 Task: Create ChildIssue0000000311 as Child Issue of Issue Issue0000000156 in Backlog  in Scrum Project Project0000000032 in Jira. Create ChildIssue0000000312 as Child Issue of Issue Issue0000000156 in Backlog  in Scrum Project Project0000000032 in Jira. Create ChildIssue0000000313 as Child Issue of Issue Issue0000000157 in Backlog  in Scrum Project Project0000000032 in Jira. Create ChildIssue0000000314 as Child Issue of Issue Issue0000000157 in Backlog  in Scrum Project Project0000000032 in Jira. Create ChildIssue0000000315 as Child Issue of Issue Issue0000000158 in Backlog  in Scrum Project Project0000000032 in Jira
Action: Mouse moved to (257, 92)
Screenshot: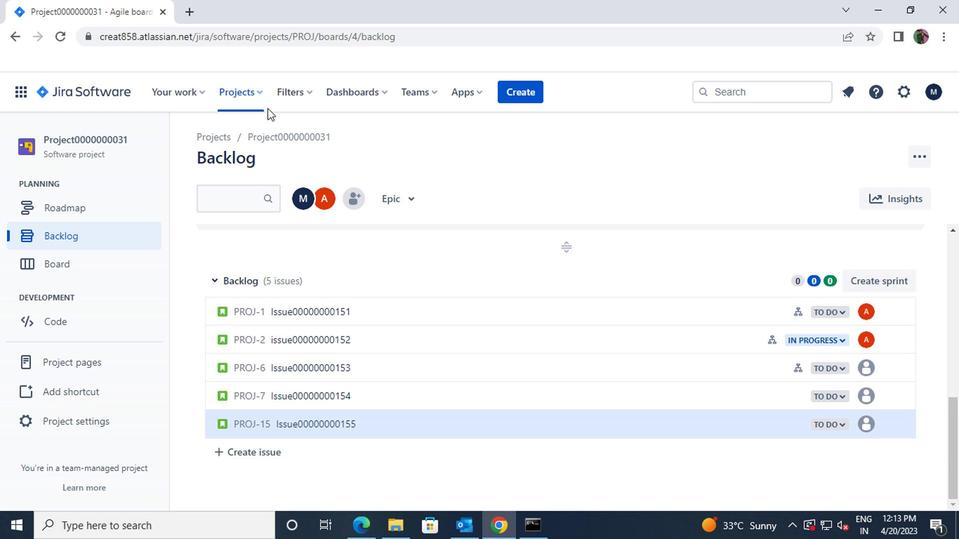 
Action: Mouse pressed left at (257, 92)
Screenshot: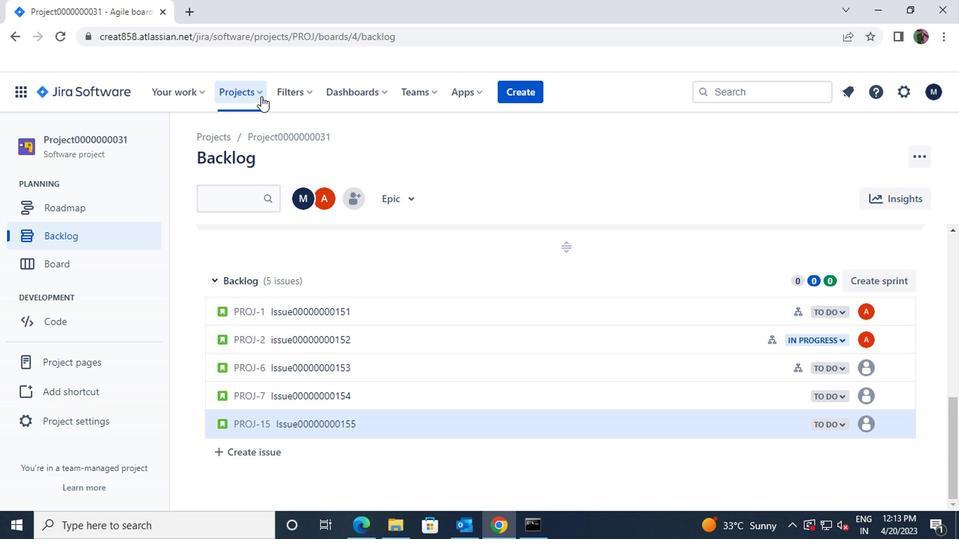 
Action: Mouse moved to (273, 179)
Screenshot: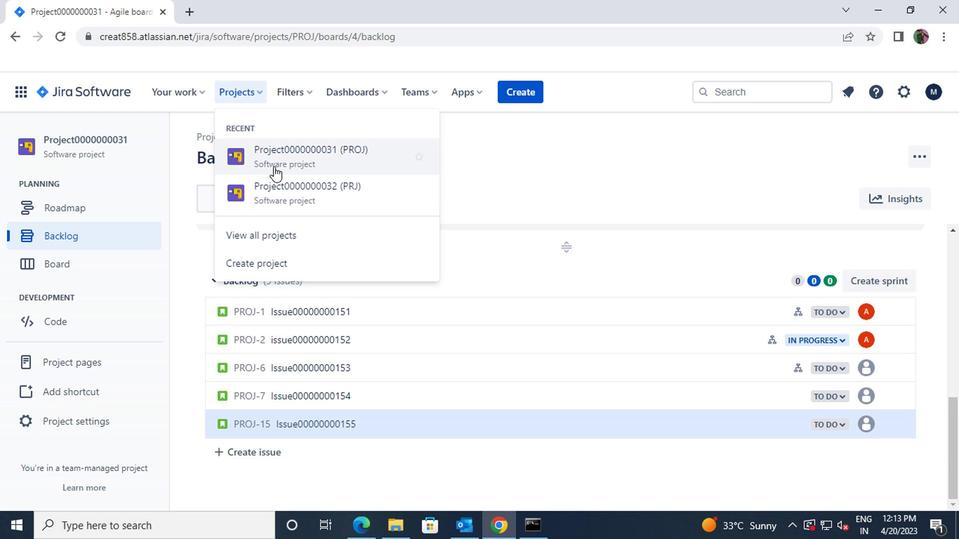 
Action: Mouse pressed left at (273, 179)
Screenshot: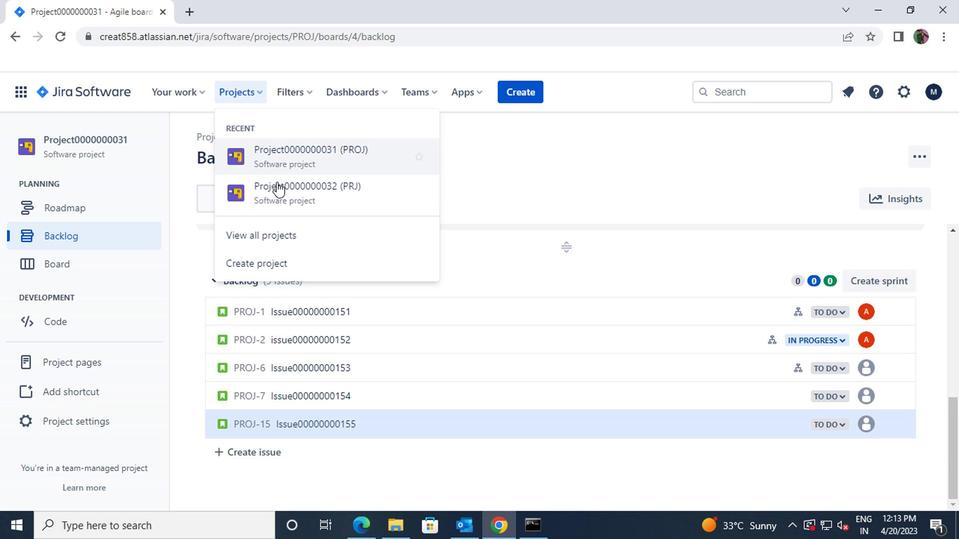 
Action: Mouse moved to (104, 241)
Screenshot: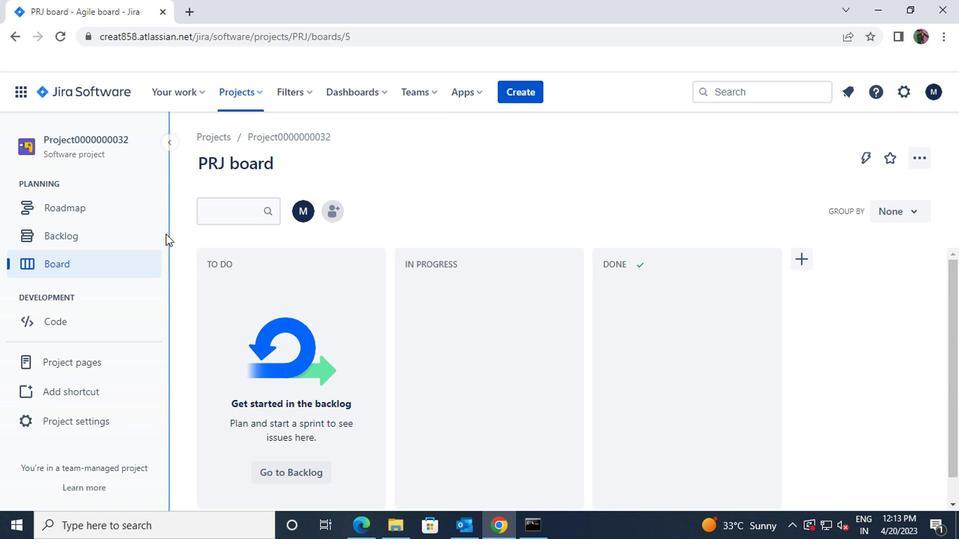 
Action: Mouse pressed left at (104, 241)
Screenshot: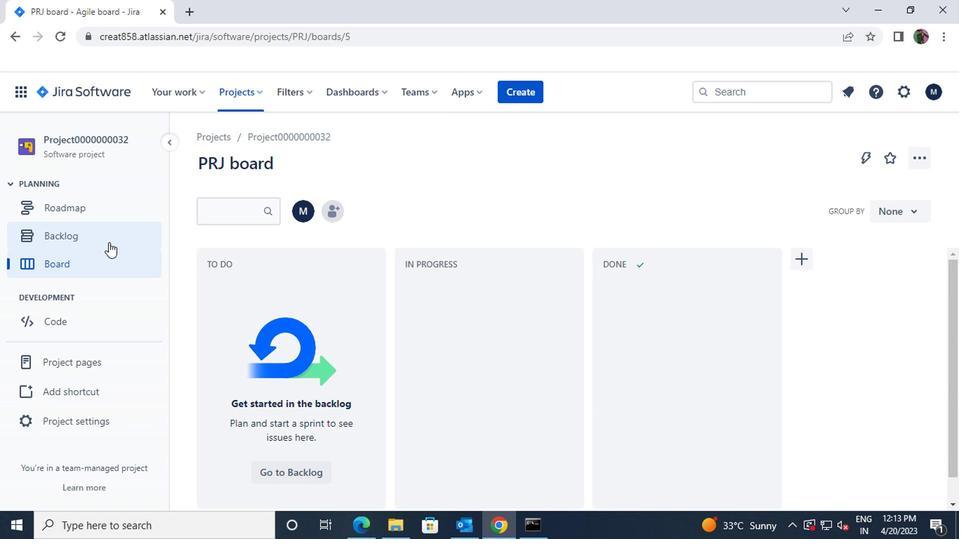 
Action: Mouse moved to (301, 352)
Screenshot: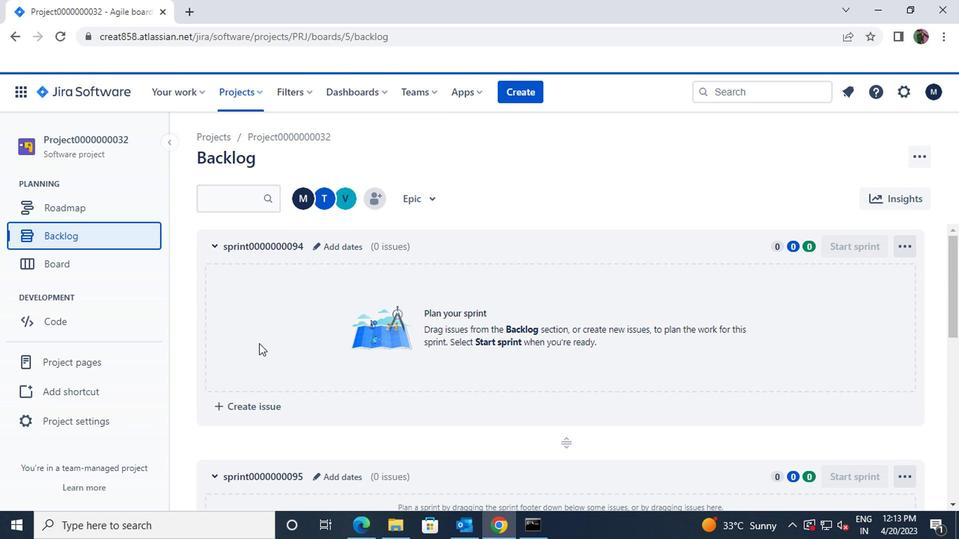 
Action: Mouse scrolled (301, 351) with delta (0, 0)
Screenshot: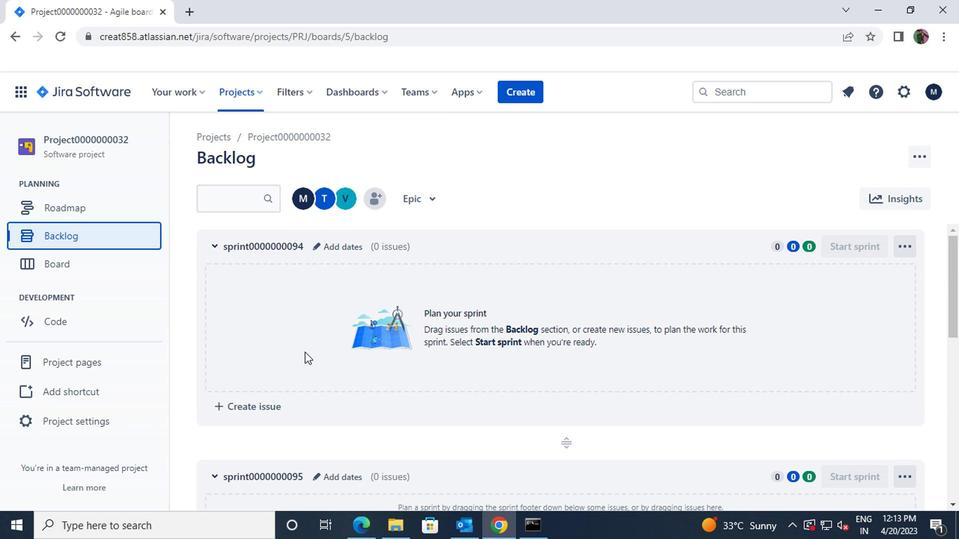 
Action: Mouse scrolled (301, 351) with delta (0, 0)
Screenshot: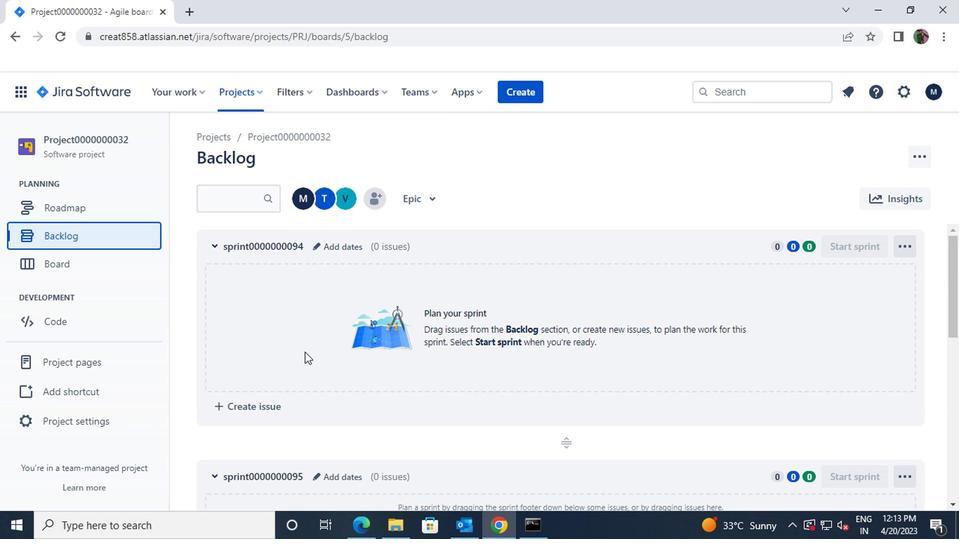 
Action: Mouse moved to (304, 350)
Screenshot: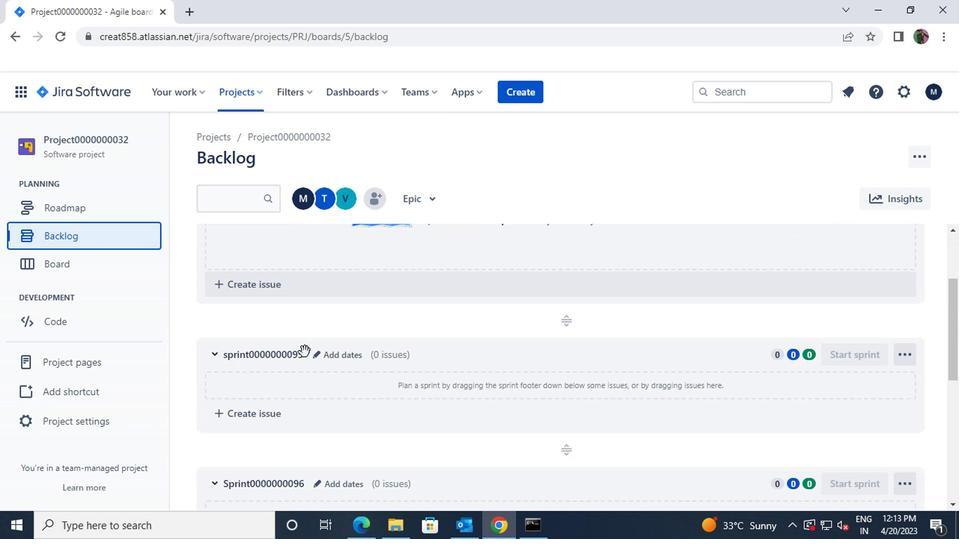 
Action: Mouse scrolled (304, 349) with delta (0, 0)
Screenshot: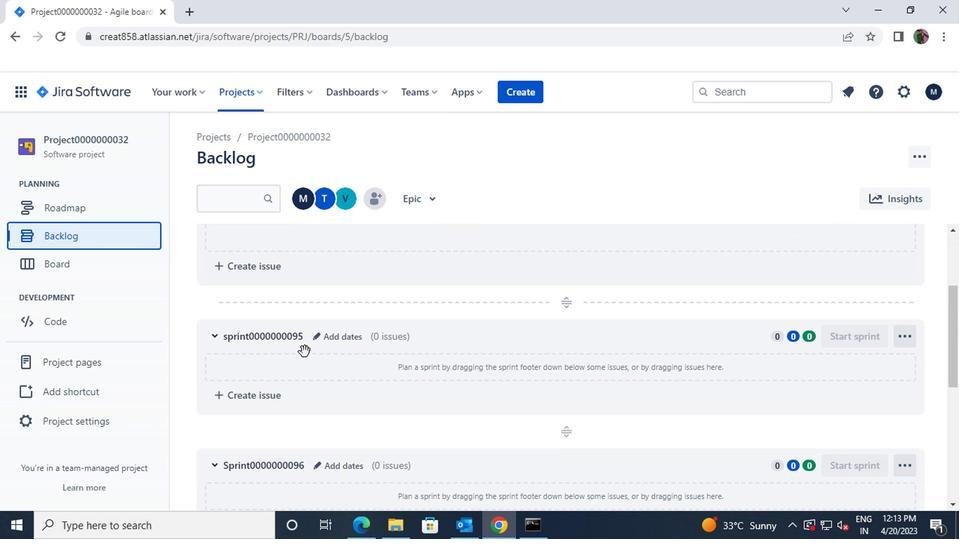 
Action: Mouse scrolled (304, 349) with delta (0, 0)
Screenshot: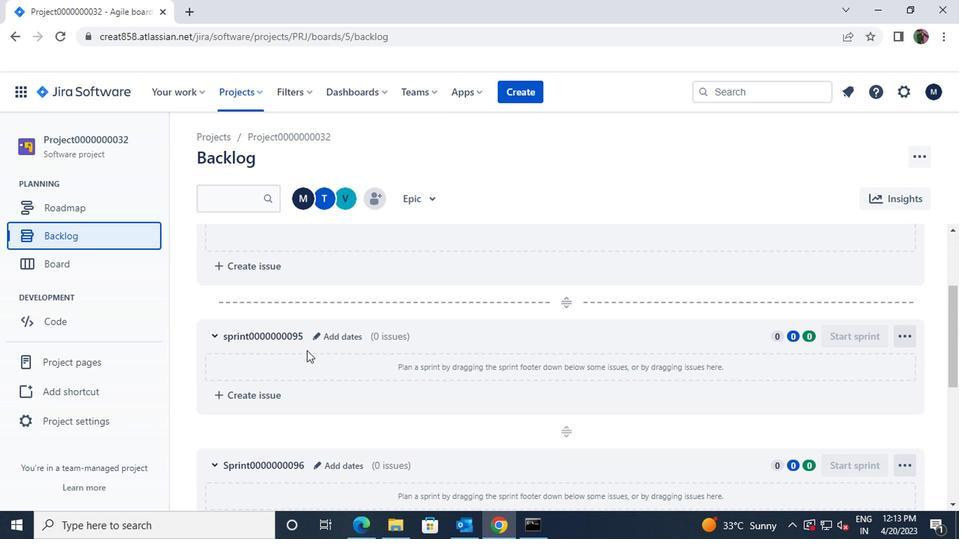 
Action: Mouse moved to (305, 348)
Screenshot: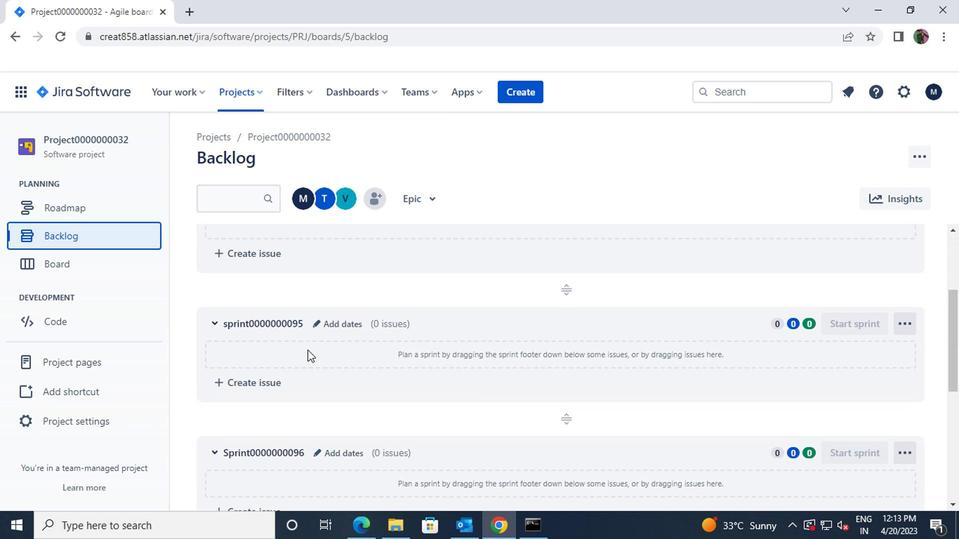 
Action: Mouse scrolled (305, 348) with delta (0, 0)
Screenshot: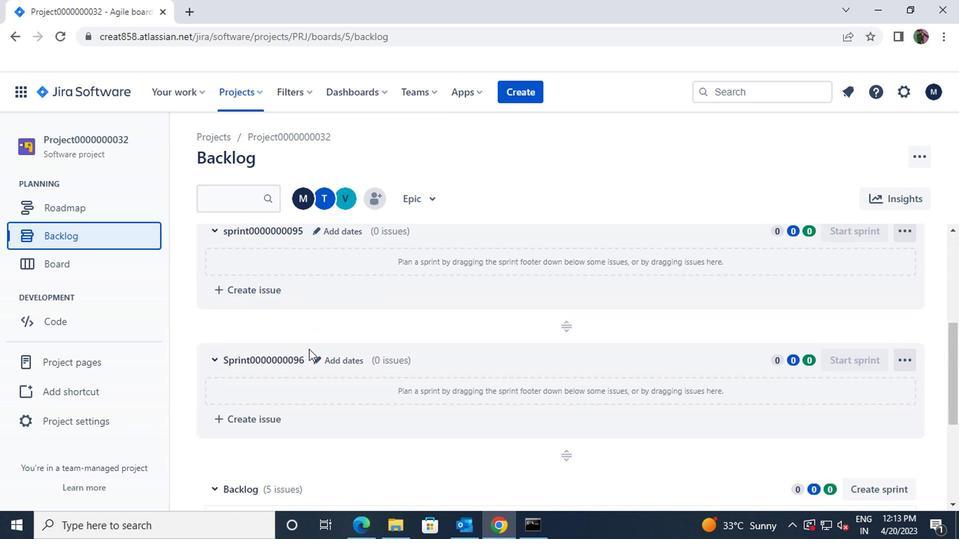 
Action: Mouse scrolled (305, 348) with delta (0, 0)
Screenshot: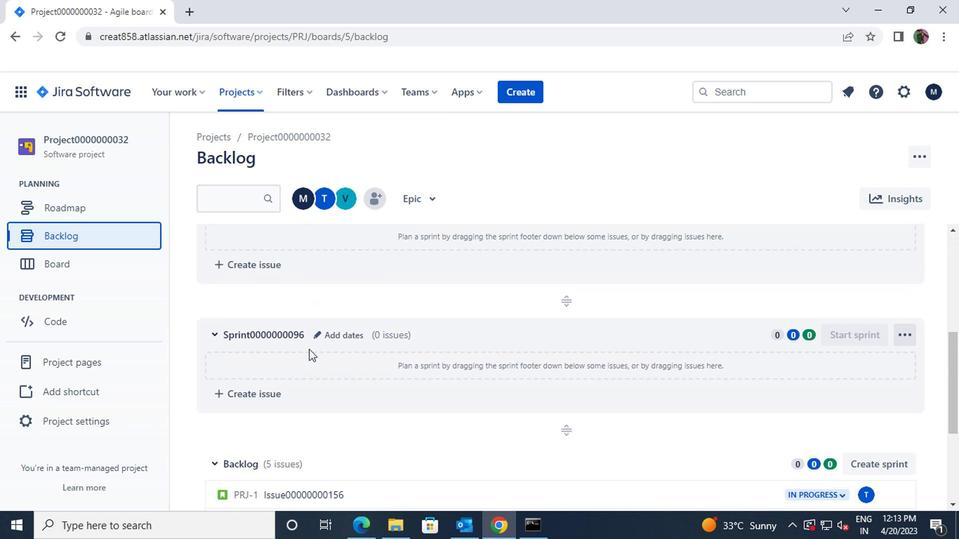 
Action: Mouse moved to (529, 345)
Screenshot: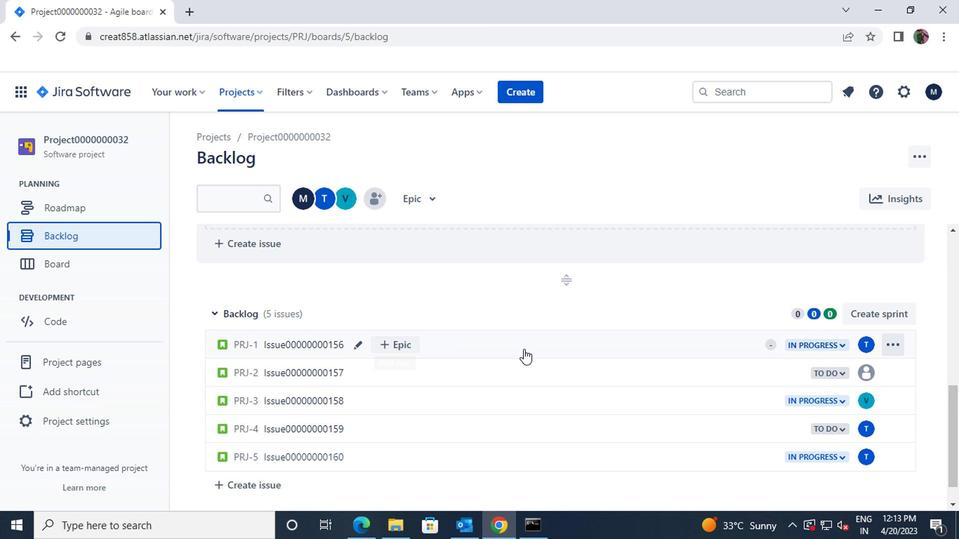 
Action: Mouse pressed left at (529, 345)
Screenshot: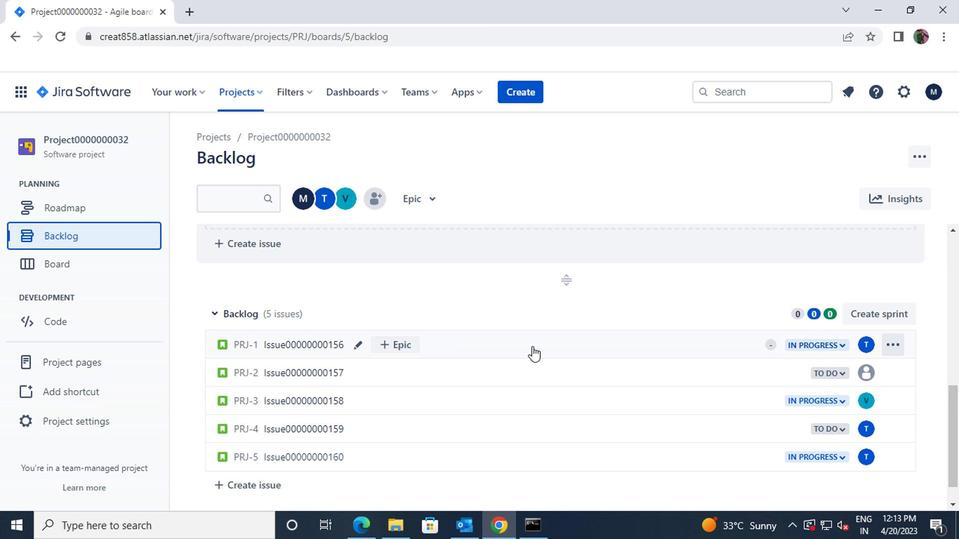 
Action: Mouse moved to (704, 302)
Screenshot: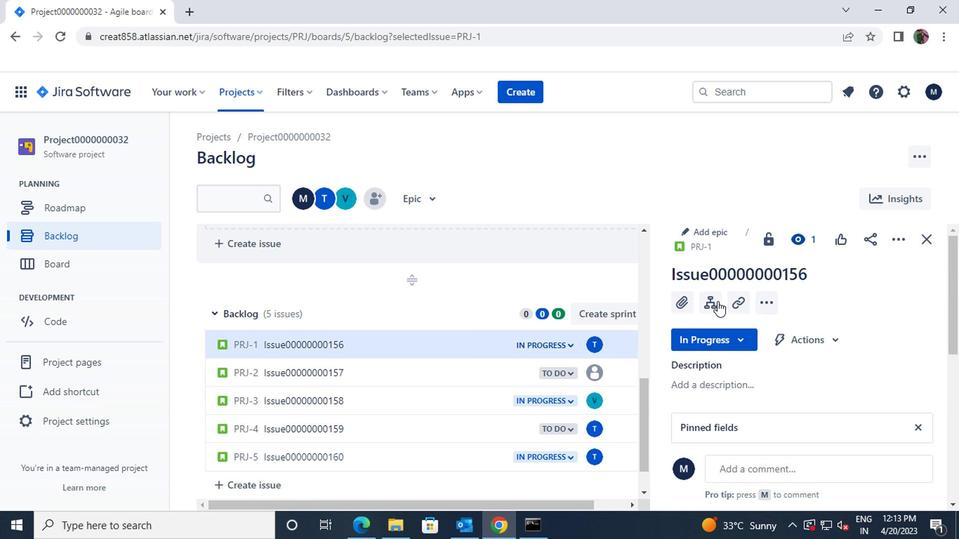 
Action: Mouse pressed left at (704, 302)
Screenshot: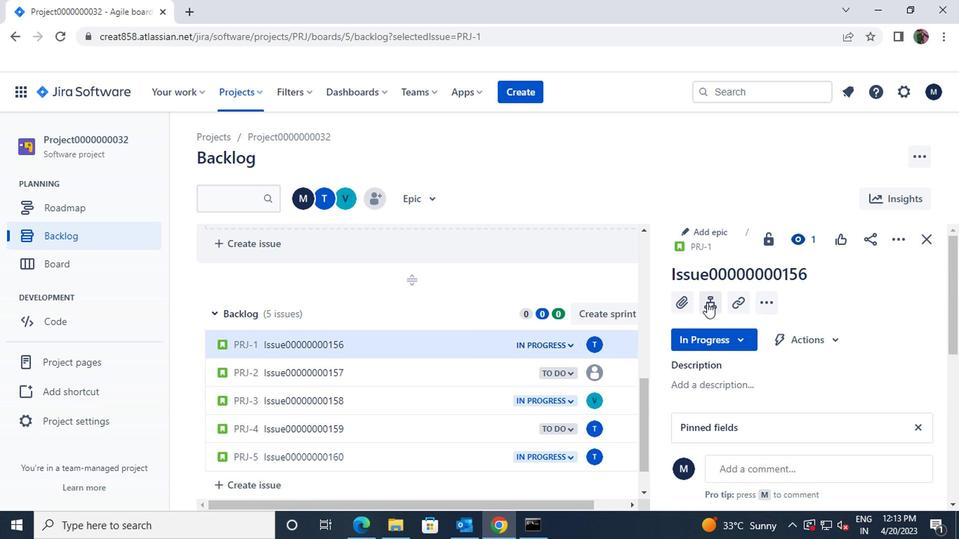 
Action: Mouse moved to (699, 353)
Screenshot: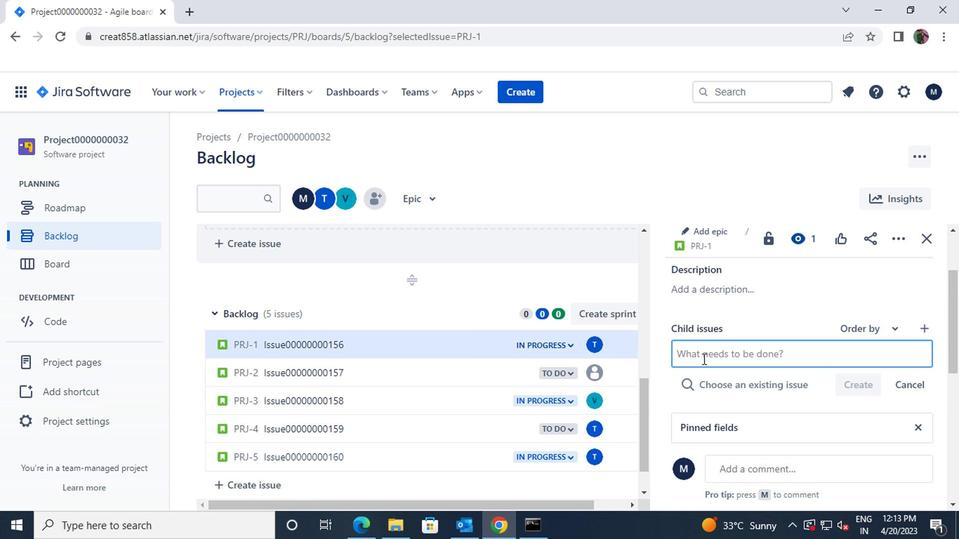 
Action: Mouse pressed left at (699, 353)
Screenshot: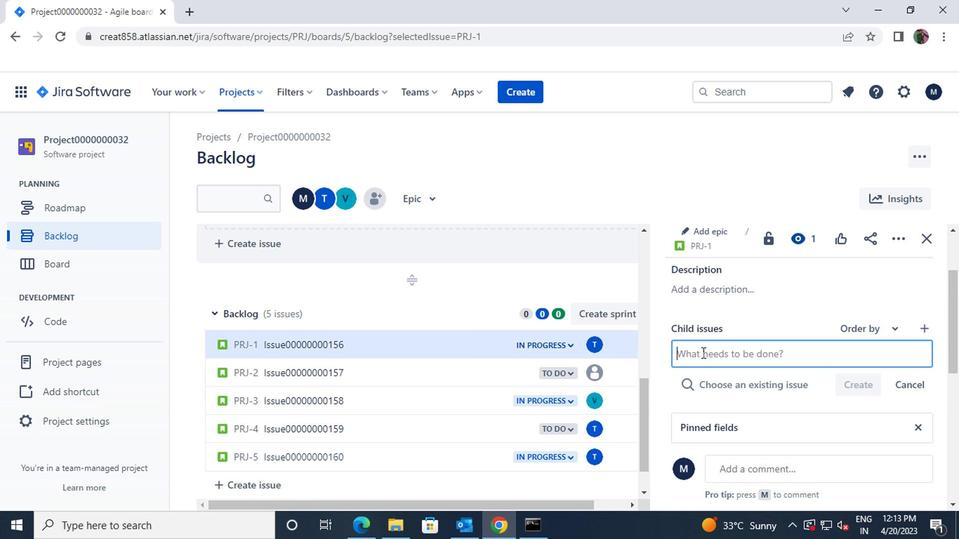
Action: Mouse moved to (700, 351)
Screenshot: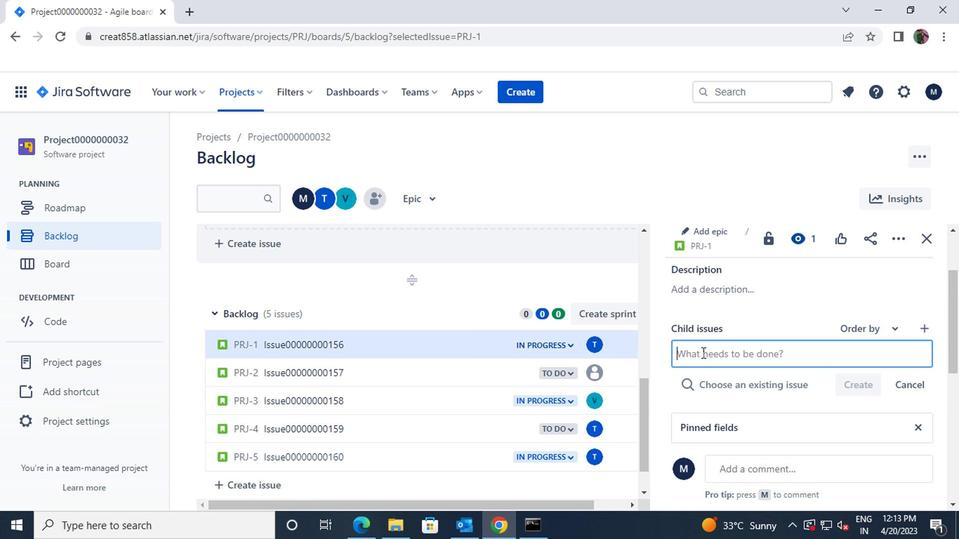 
Action: Key pressed <Key.shift>CHILDISSUE00000000311
Screenshot: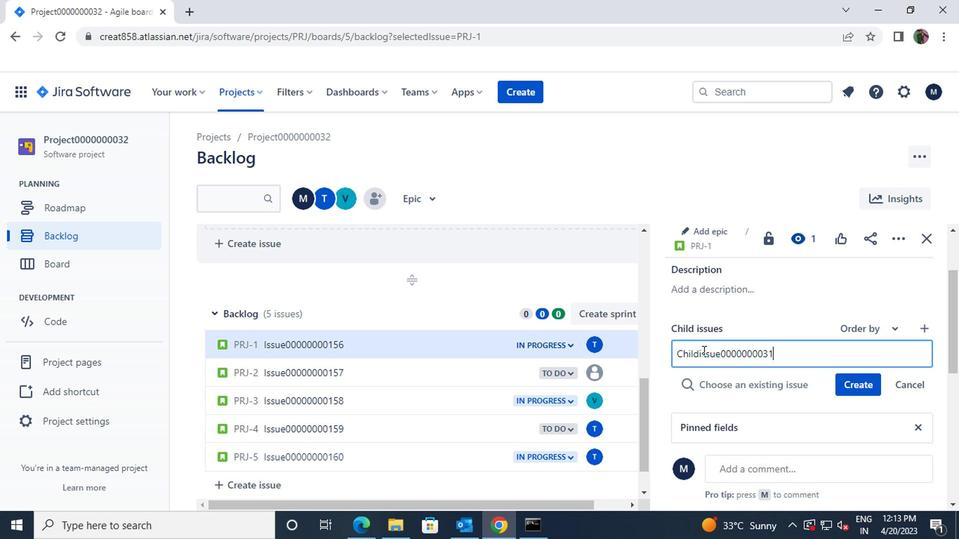 
Action: Mouse moved to (857, 383)
Screenshot: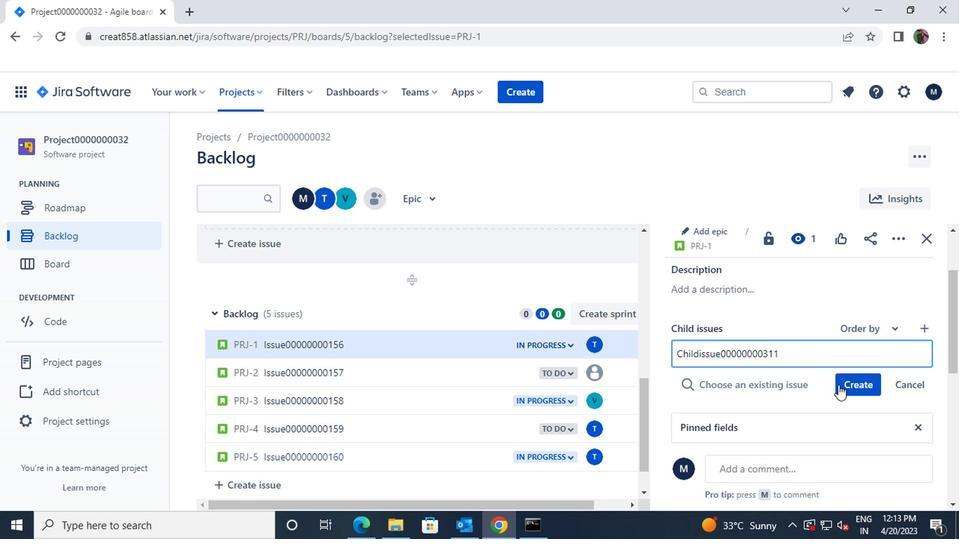 
Action: Mouse pressed left at (857, 383)
Screenshot: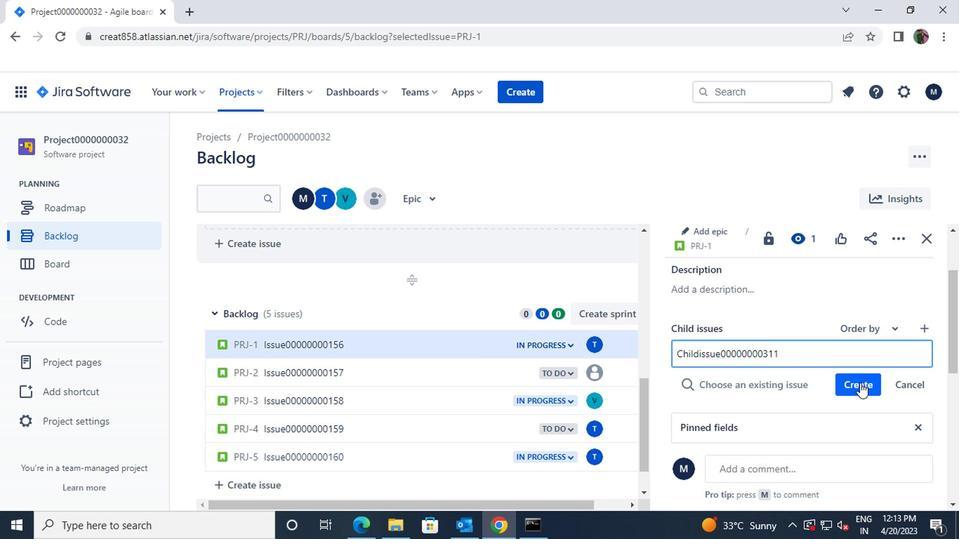 
Action: Key pressed <Key.shift>CHILDISSUE00000000312
Screenshot: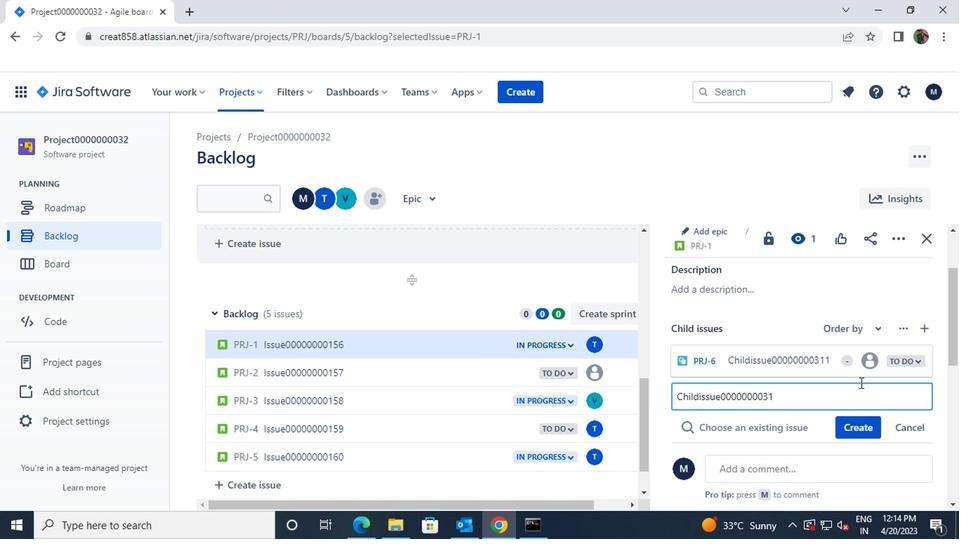 
Action: Mouse moved to (859, 429)
Screenshot: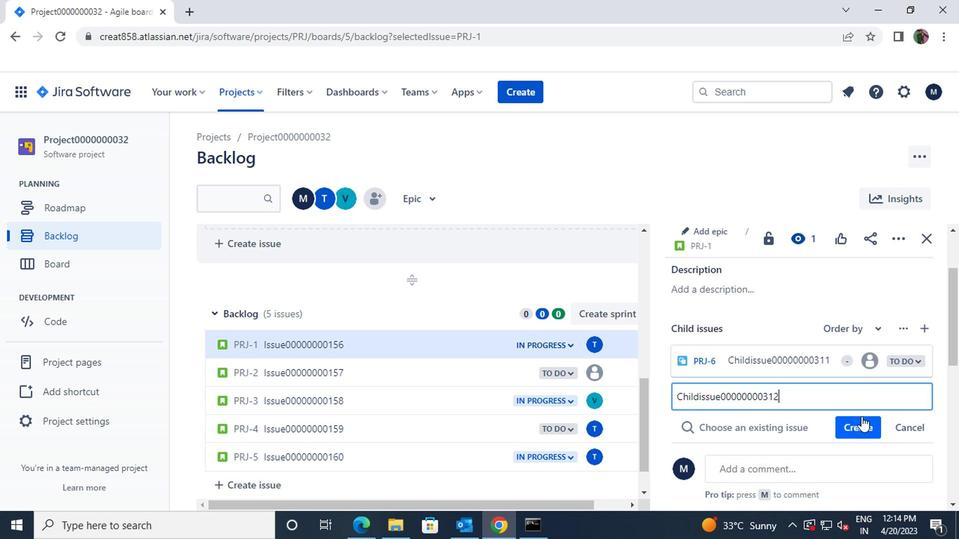 
Action: Mouse pressed left at (859, 429)
Screenshot: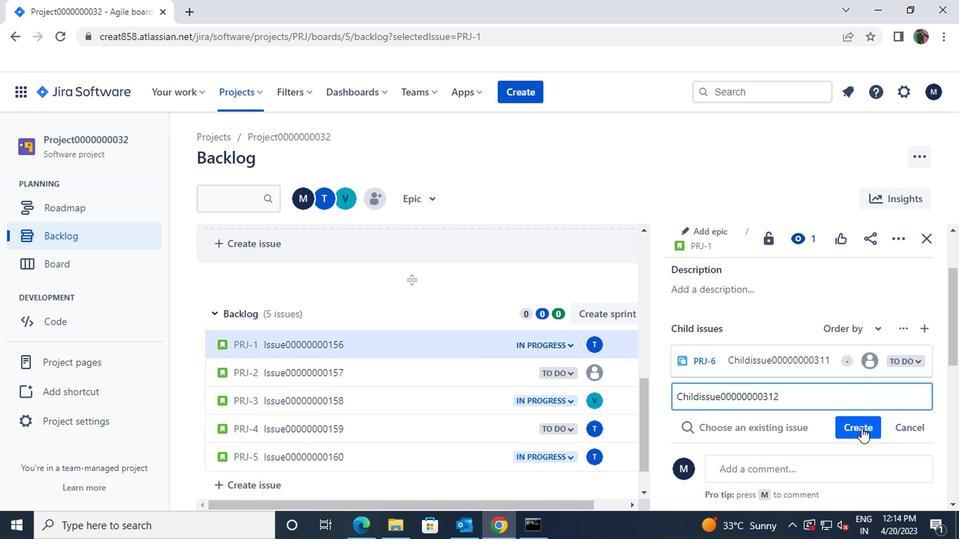 
Action: Mouse moved to (451, 369)
Screenshot: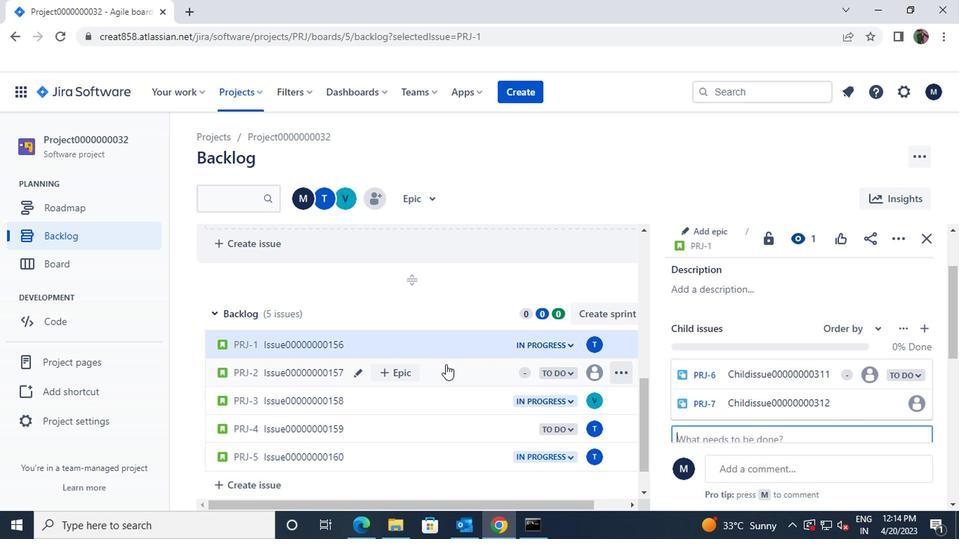 
Action: Mouse pressed left at (451, 369)
Screenshot: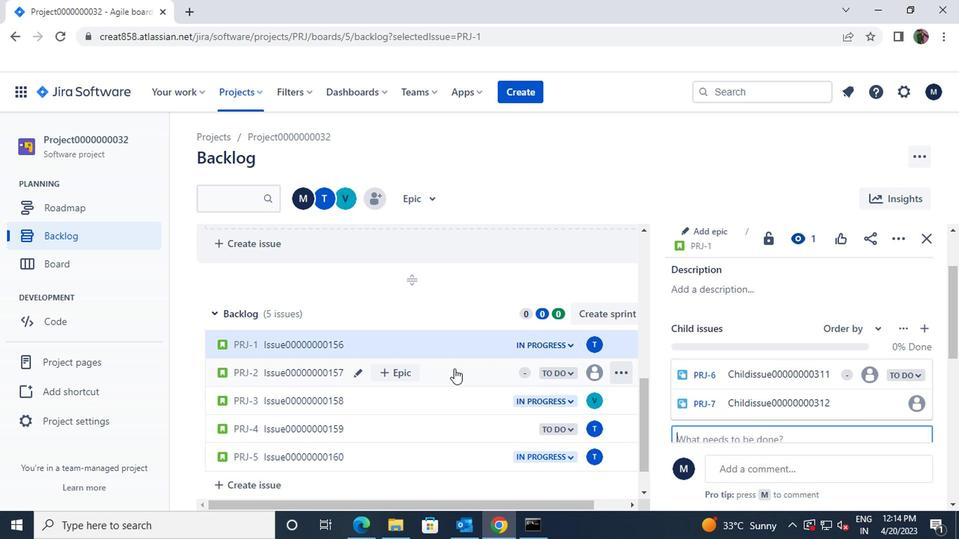 
Action: Mouse moved to (707, 301)
Screenshot: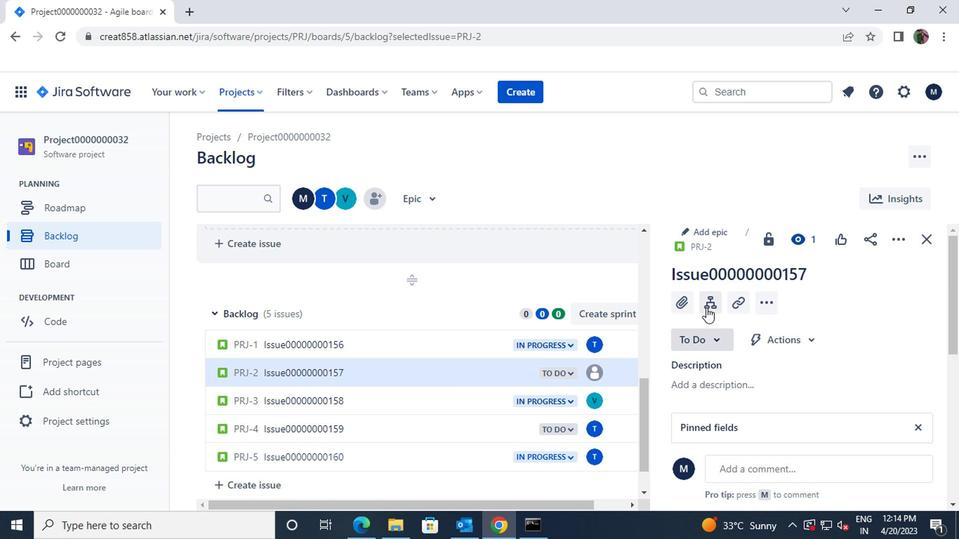 
Action: Mouse pressed left at (707, 301)
Screenshot: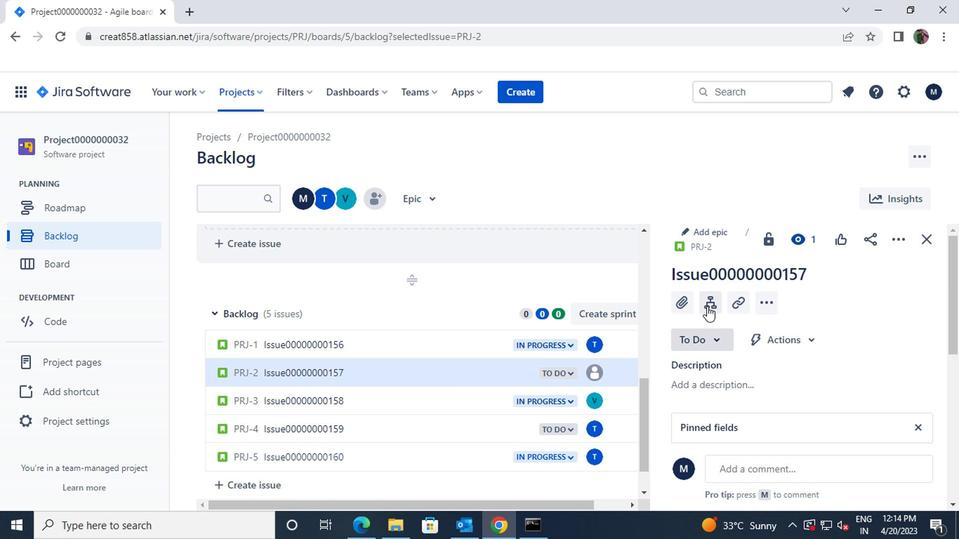 
Action: Mouse moved to (717, 352)
Screenshot: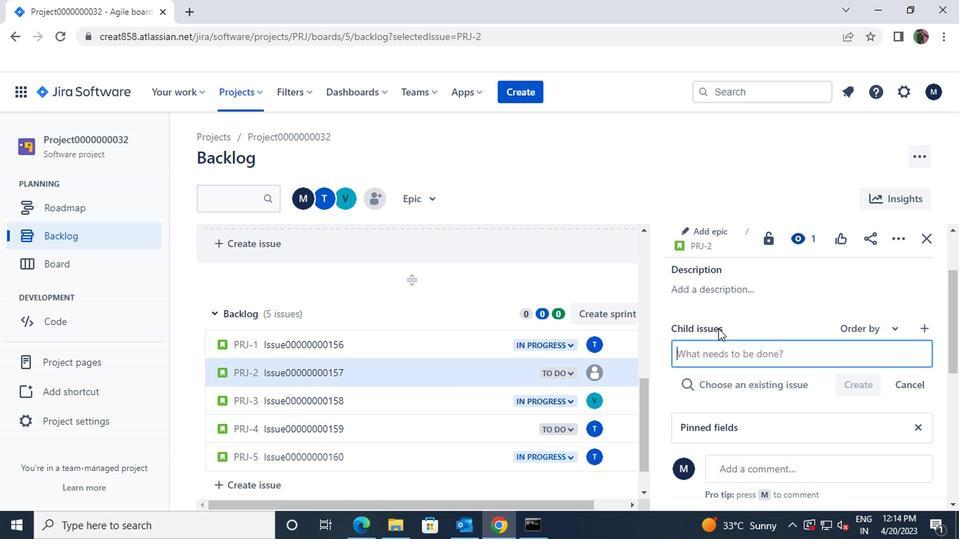 
Action: Key pressed <Key.shift>CHILDISSUE00000000313
Screenshot: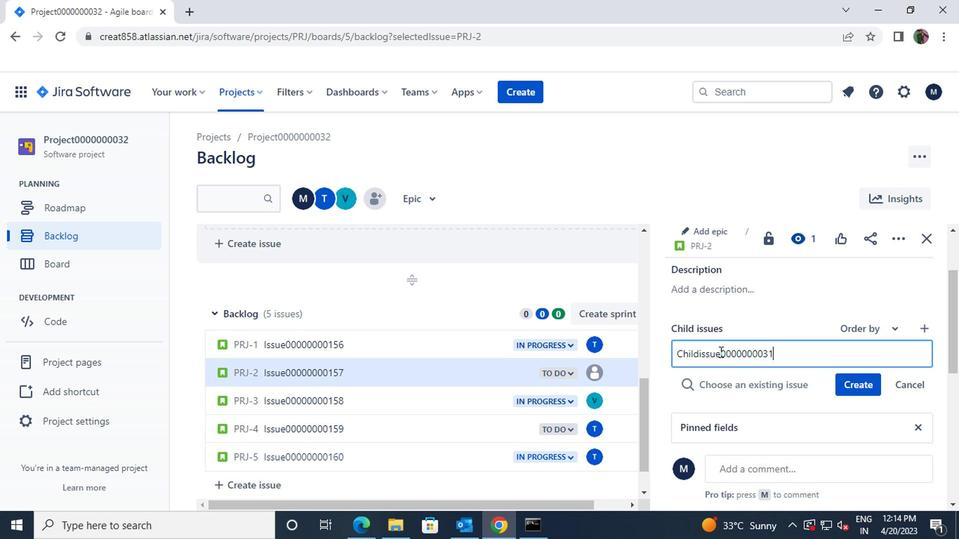 
Action: Mouse moved to (835, 375)
Screenshot: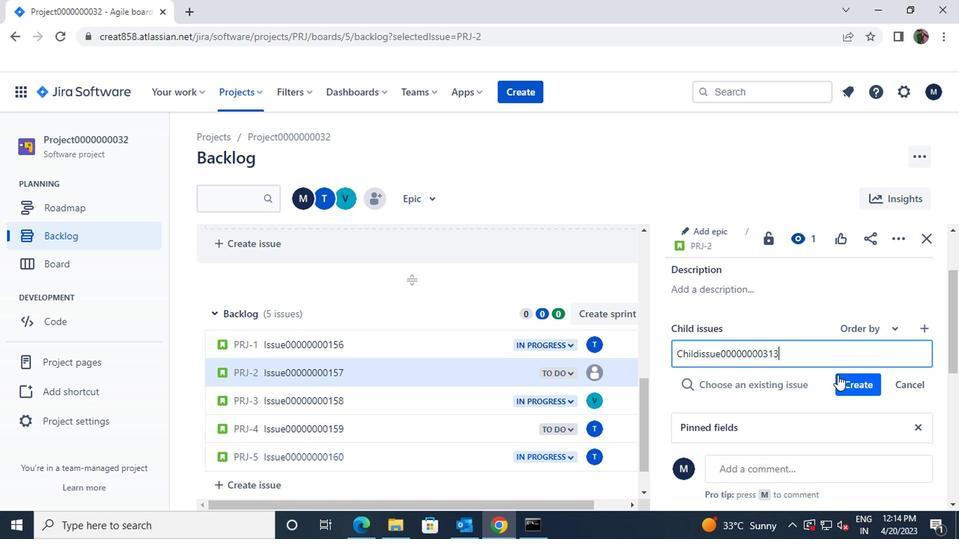 
Action: Mouse pressed left at (835, 375)
Screenshot: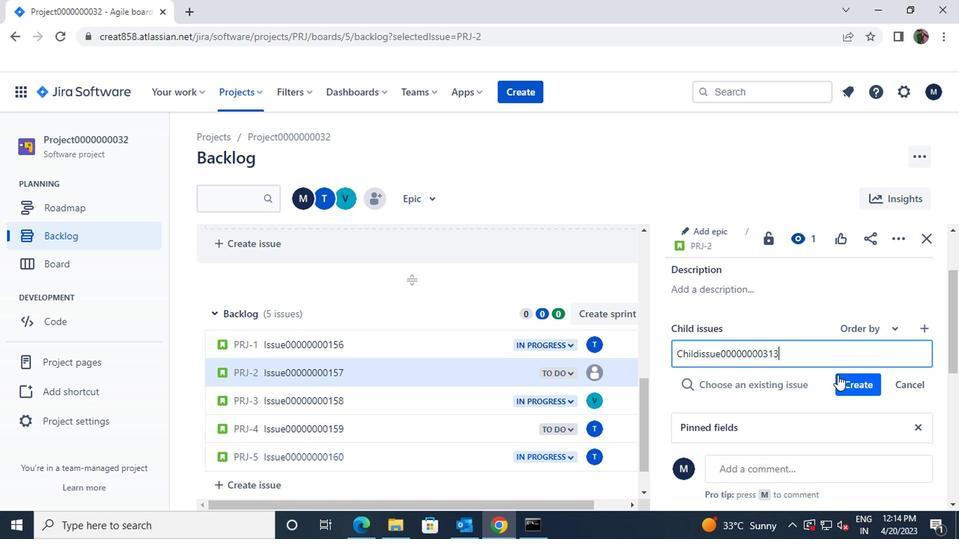 
Action: Mouse moved to (816, 385)
Screenshot: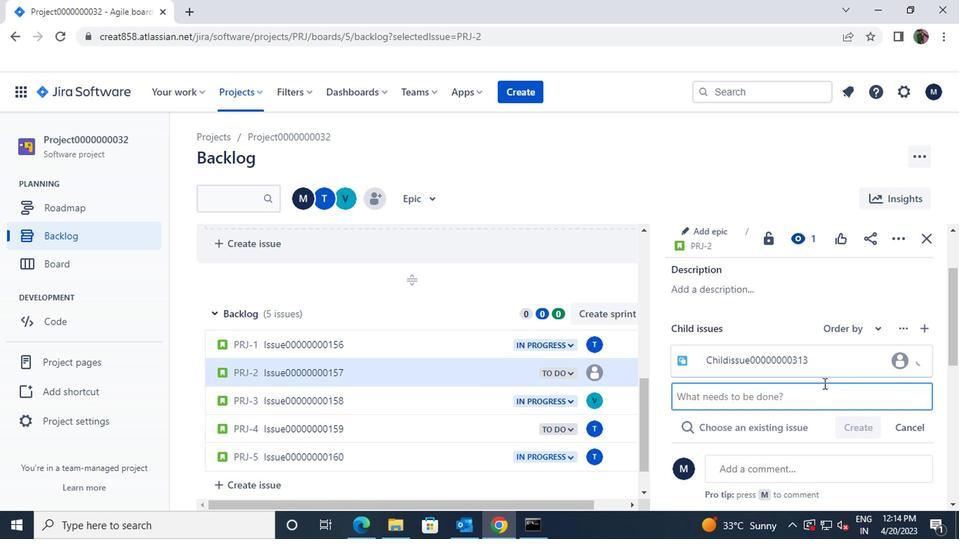 
Action: Key pressed <Key.shift>CHILDISSUE00000000314
Screenshot: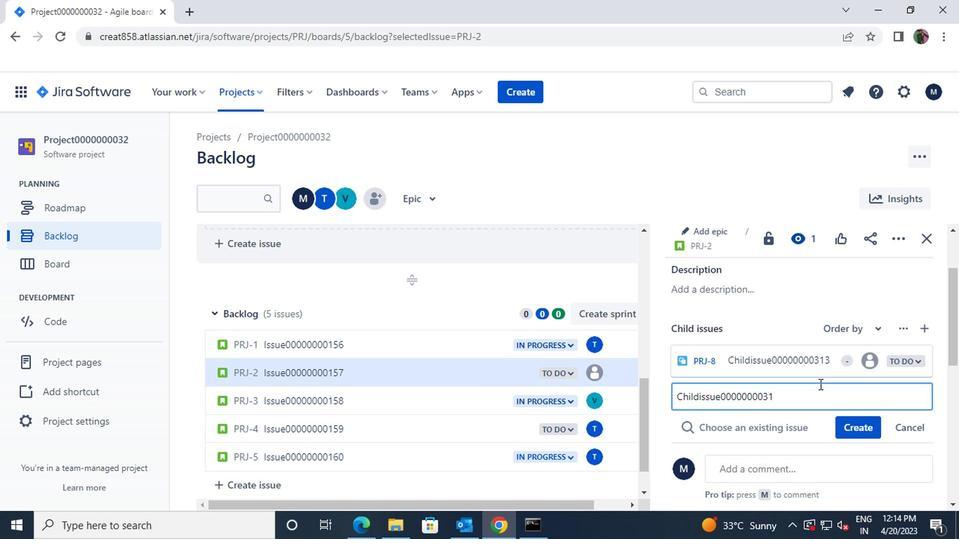 
Action: Mouse moved to (854, 424)
Screenshot: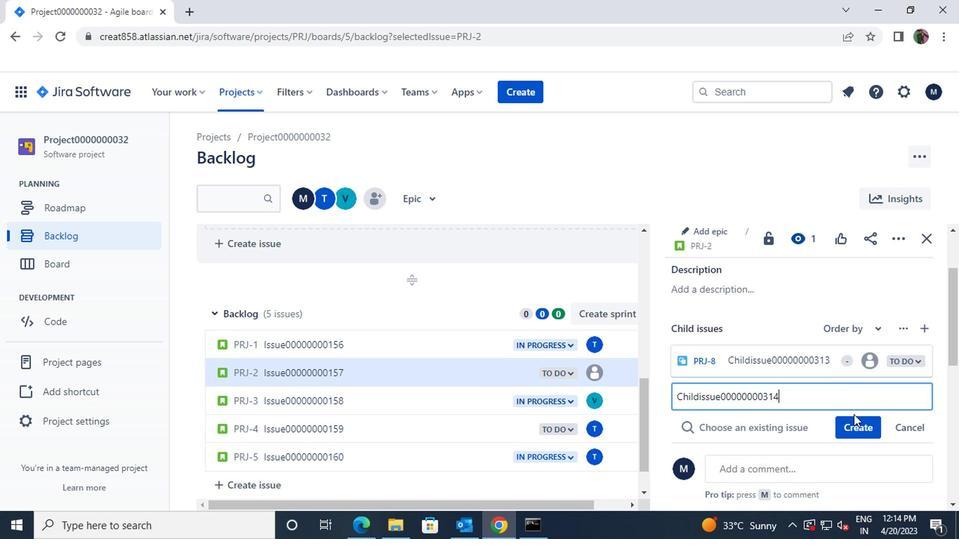 
Action: Mouse pressed left at (854, 424)
Screenshot: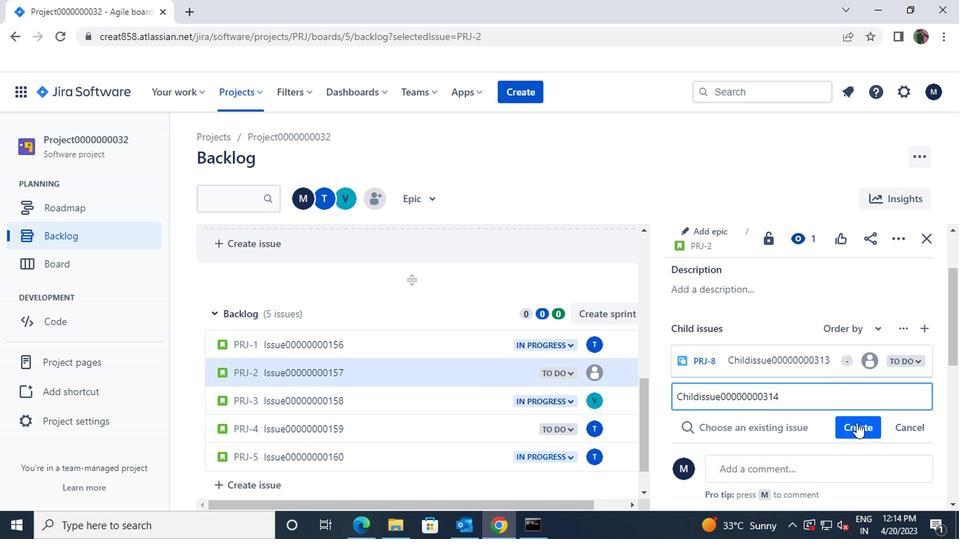 
Action: Mouse moved to (440, 398)
Screenshot: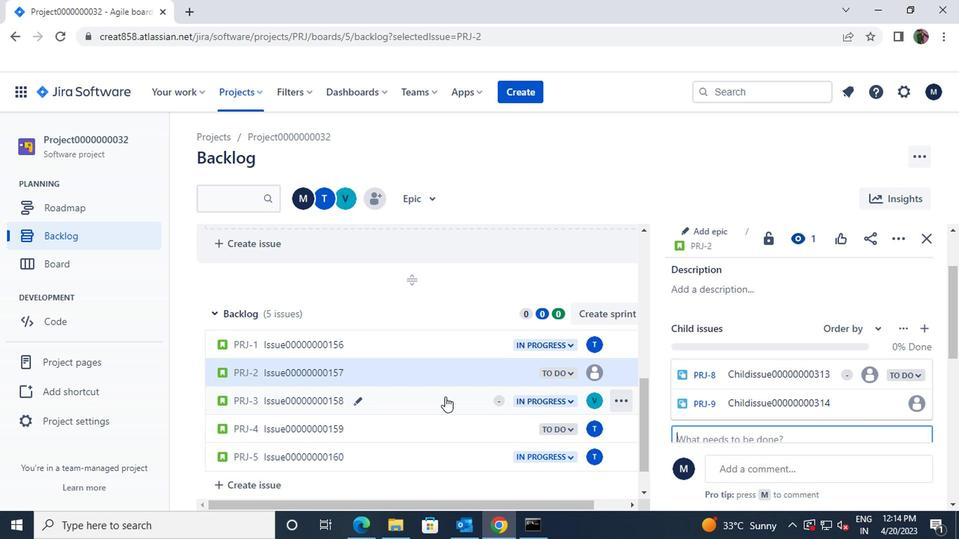 
Action: Mouse pressed left at (440, 398)
Screenshot: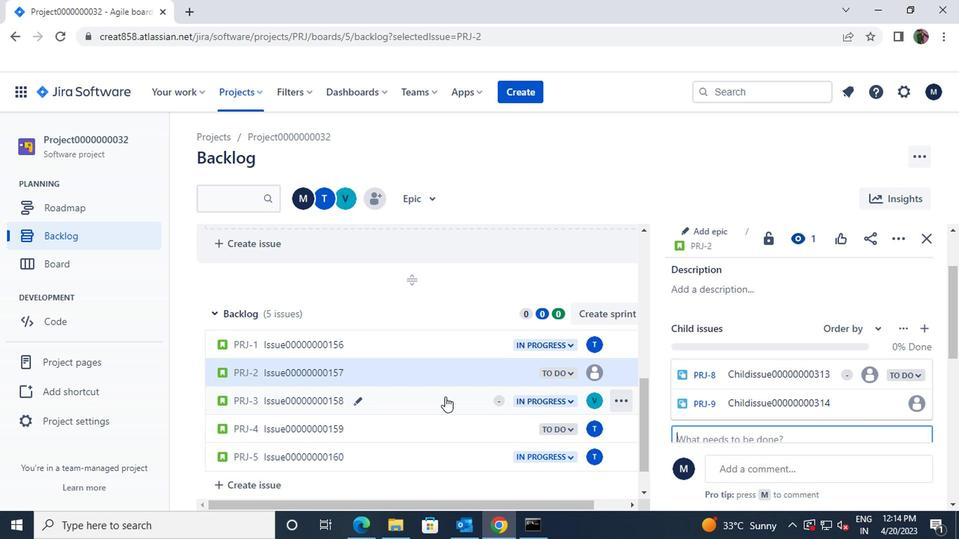 
Action: Mouse moved to (701, 303)
Screenshot: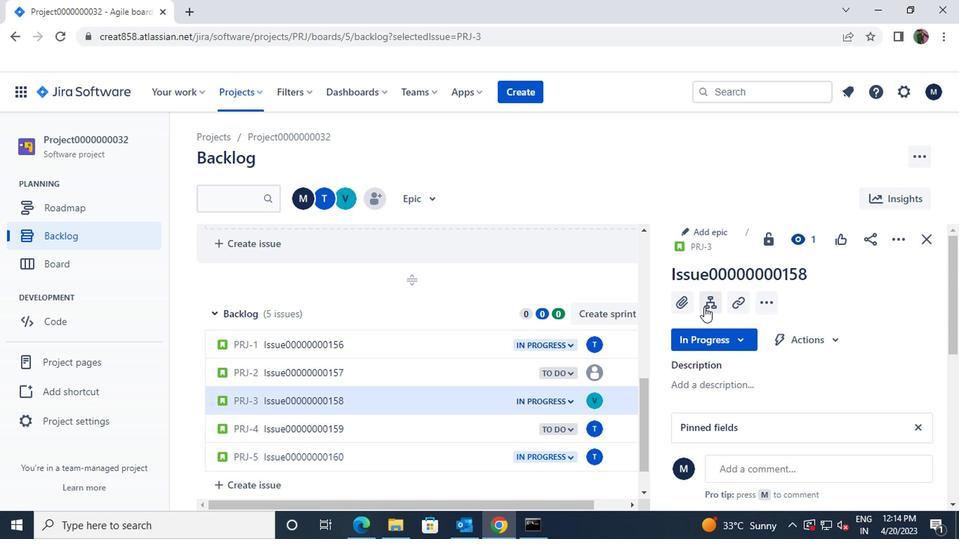 
Action: Mouse pressed left at (701, 303)
Screenshot: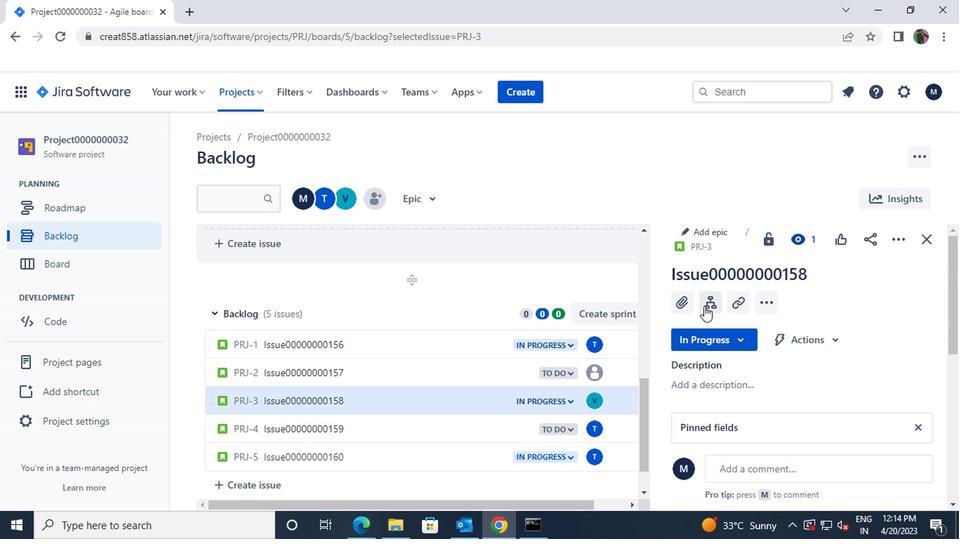 
Action: Mouse moved to (726, 356)
Screenshot: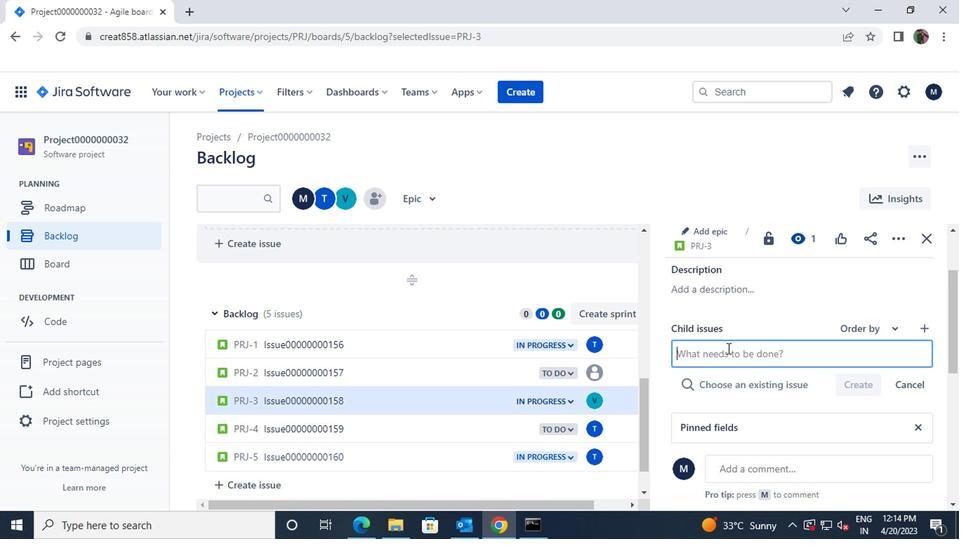 
Action: Mouse pressed left at (726, 356)
Screenshot: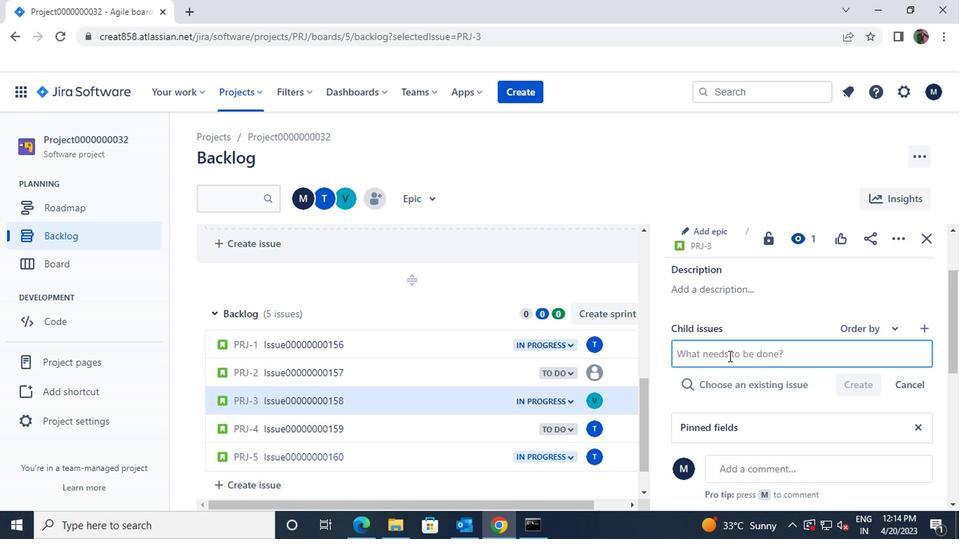 
Action: Mouse moved to (725, 357)
Screenshot: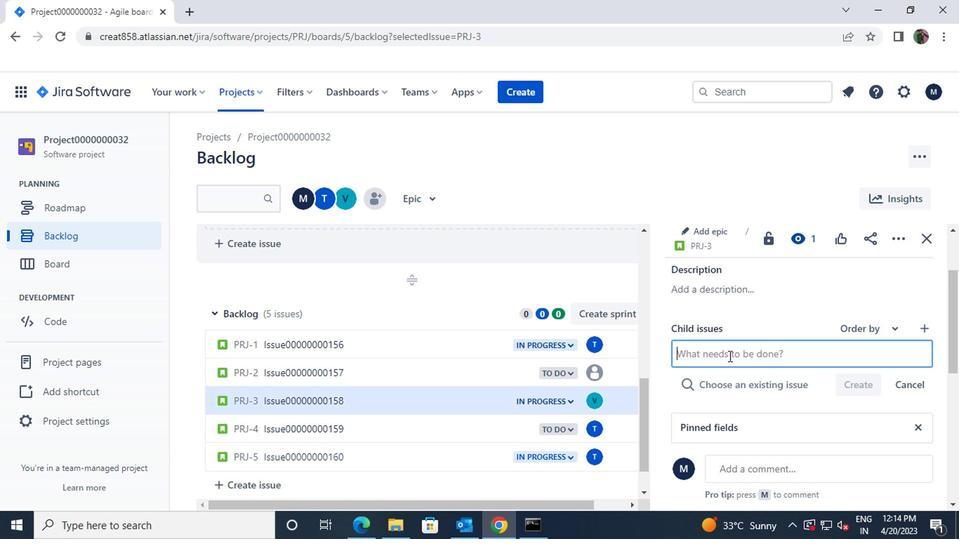 
Action: Key pressed <Key.shift>CHILDISSUE00000000315
Screenshot: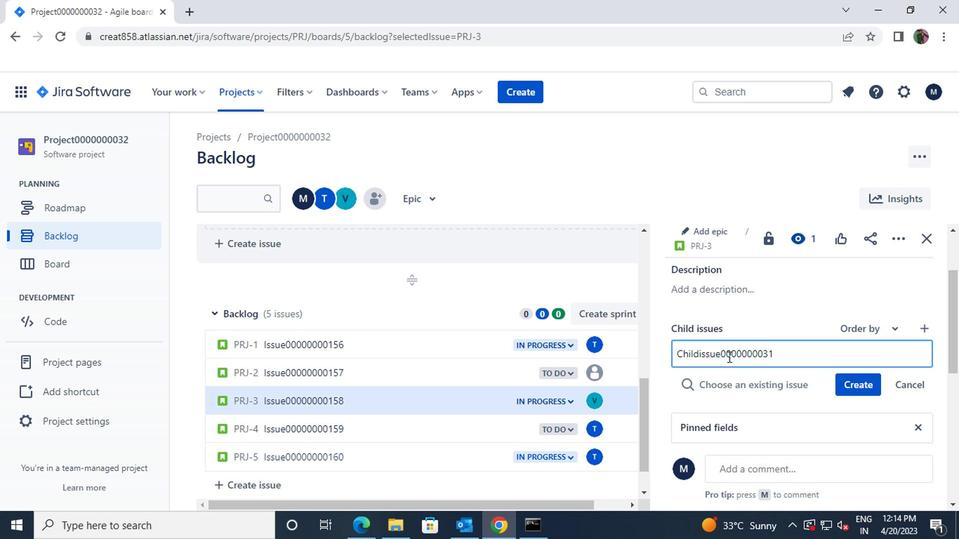 
Action: Mouse moved to (847, 377)
Screenshot: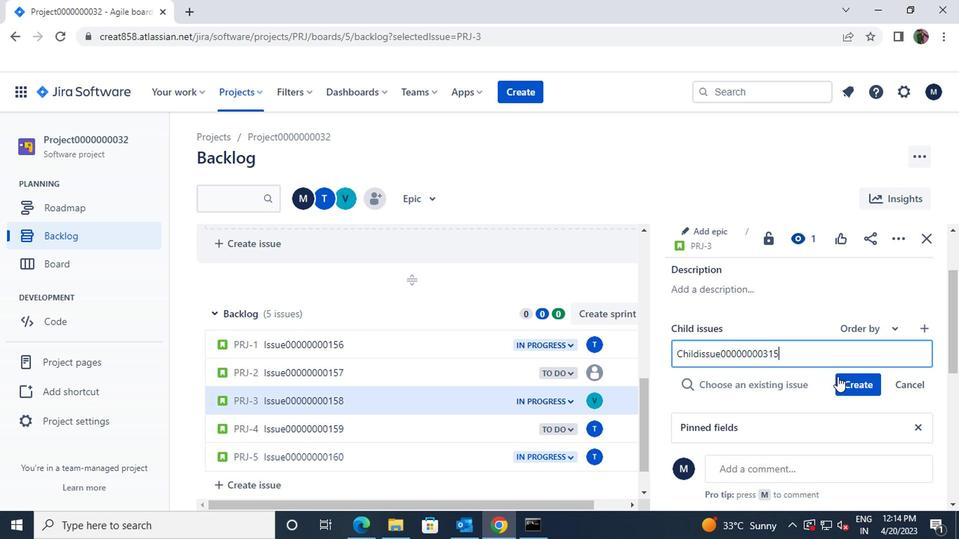 
Action: Mouse pressed left at (847, 377)
Screenshot: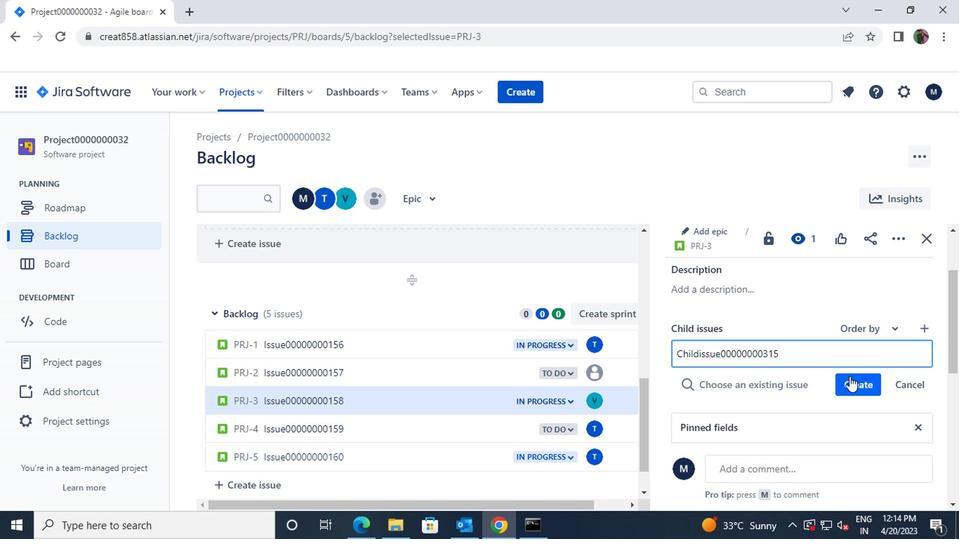 
